 Task: Look for products in the category "Cereal" from Nature's Path only.
Action: Mouse moved to (870, 308)
Screenshot: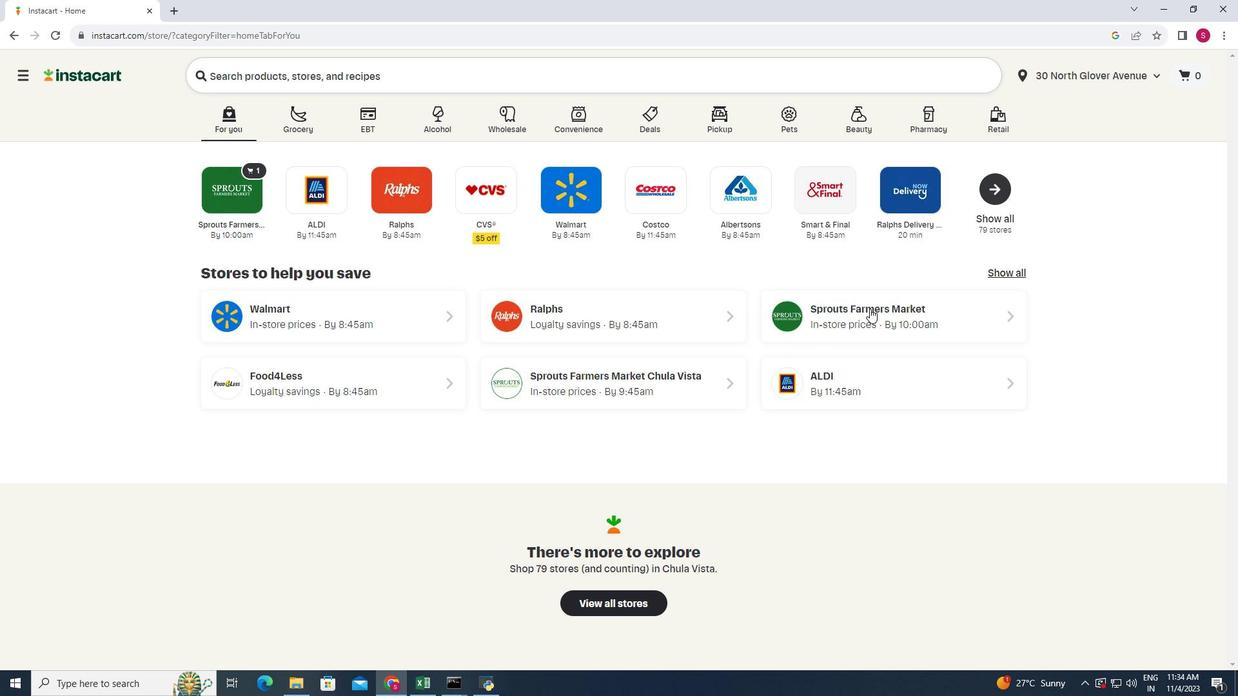 
Action: Mouse pressed left at (870, 308)
Screenshot: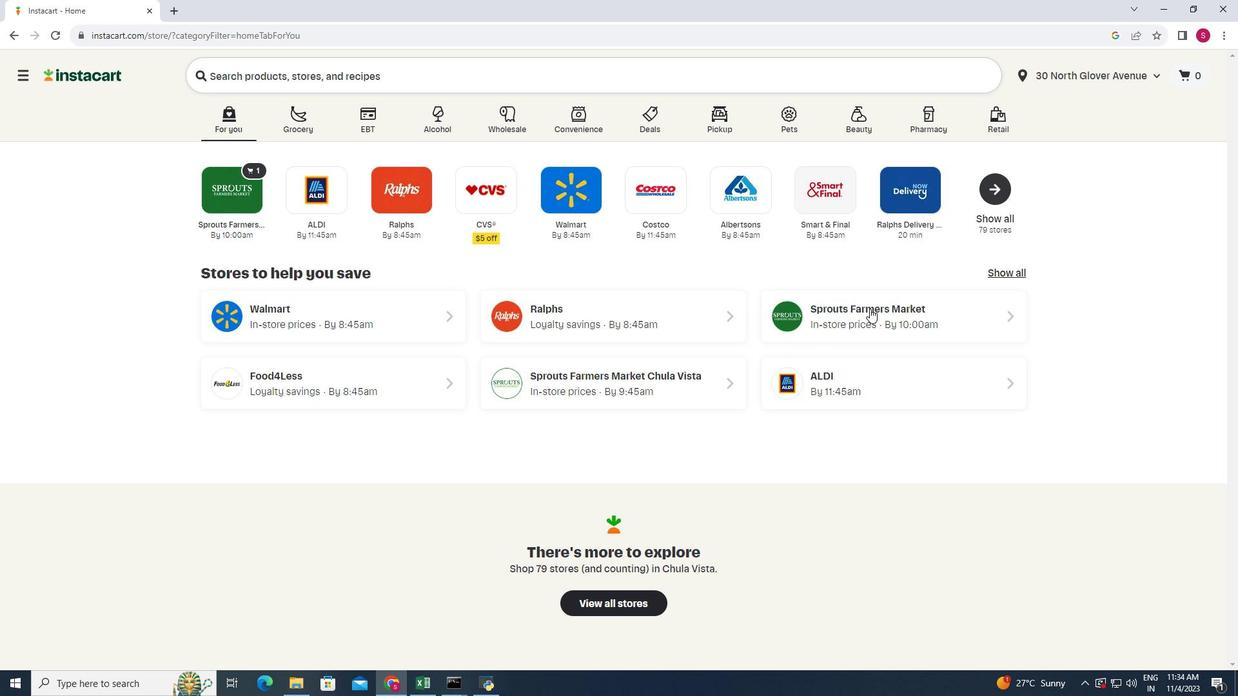 
Action: Mouse moved to (130, 428)
Screenshot: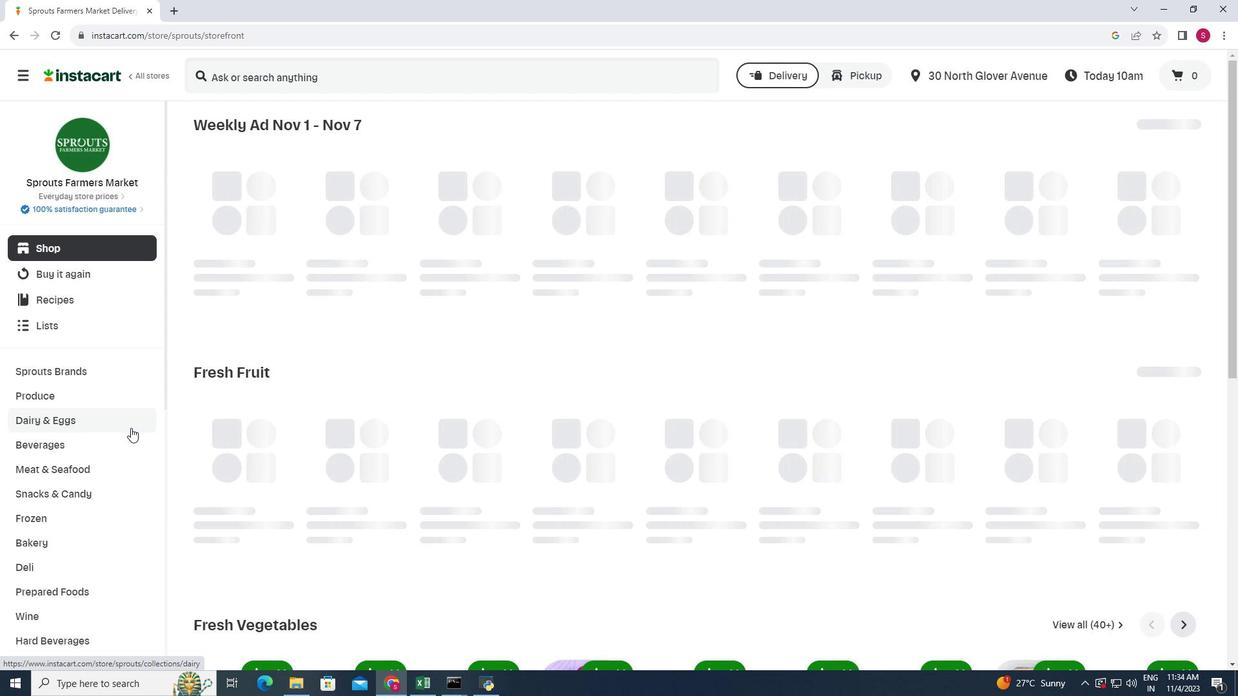 
Action: Mouse scrolled (130, 427) with delta (0, 0)
Screenshot: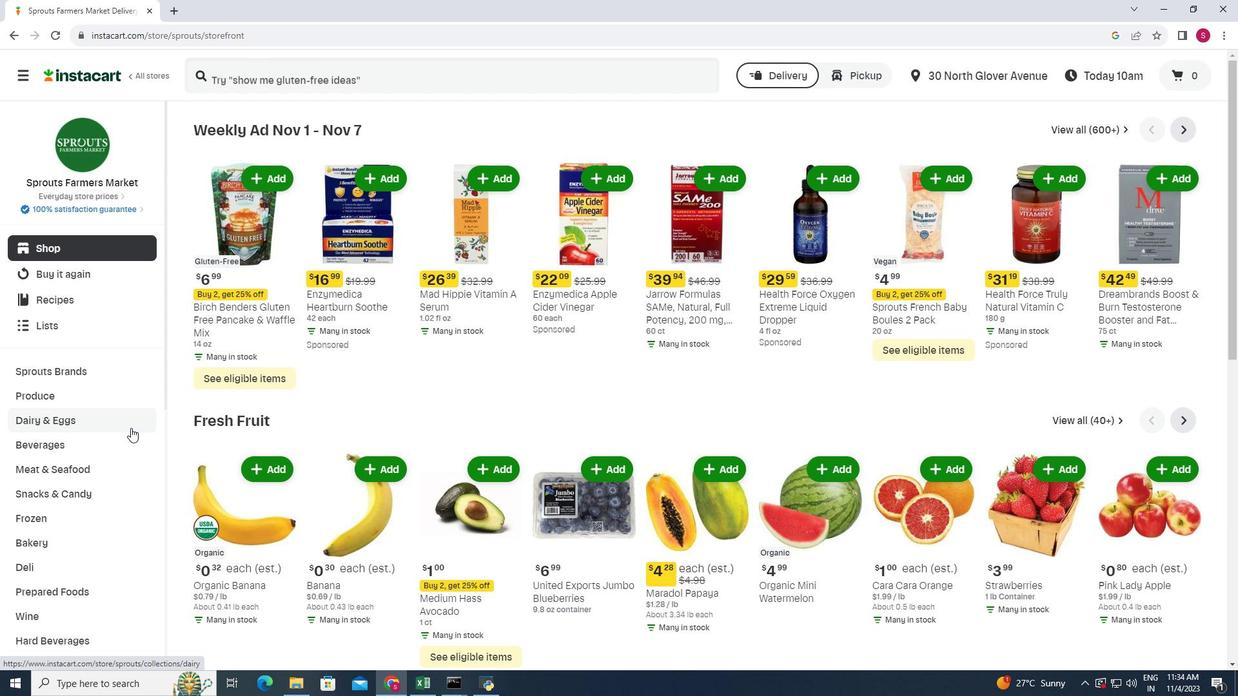
Action: Mouse scrolled (130, 427) with delta (0, 0)
Screenshot: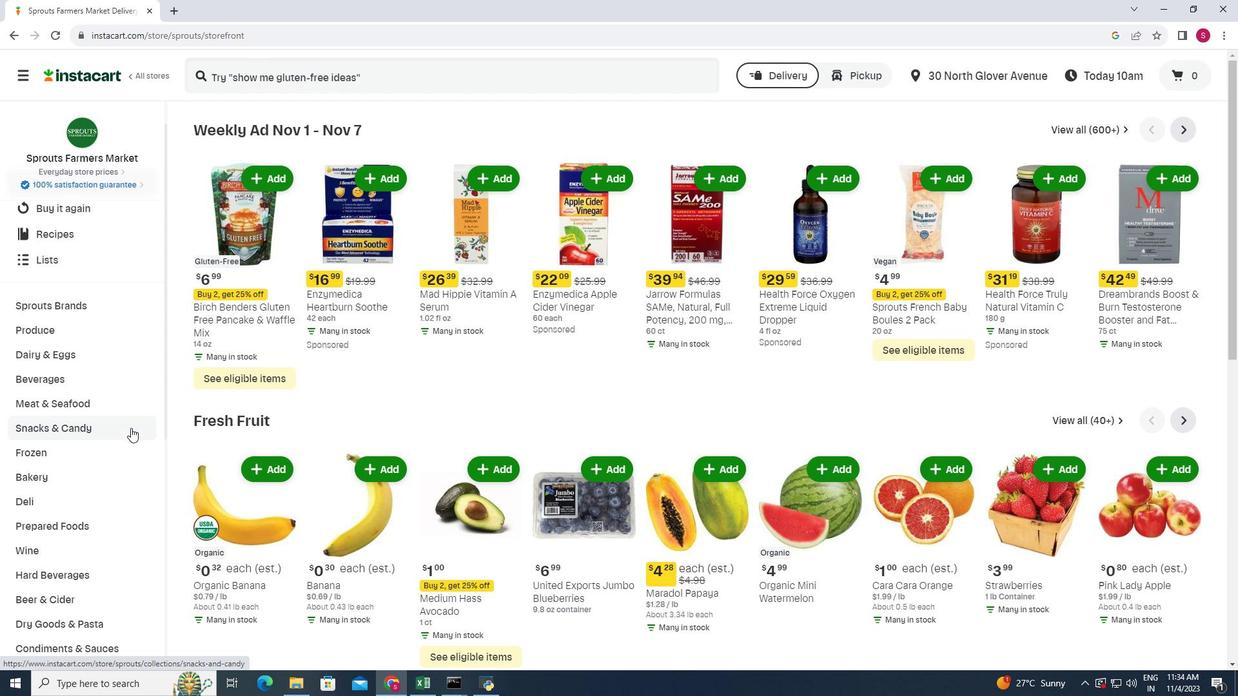 
Action: Mouse scrolled (130, 427) with delta (0, 0)
Screenshot: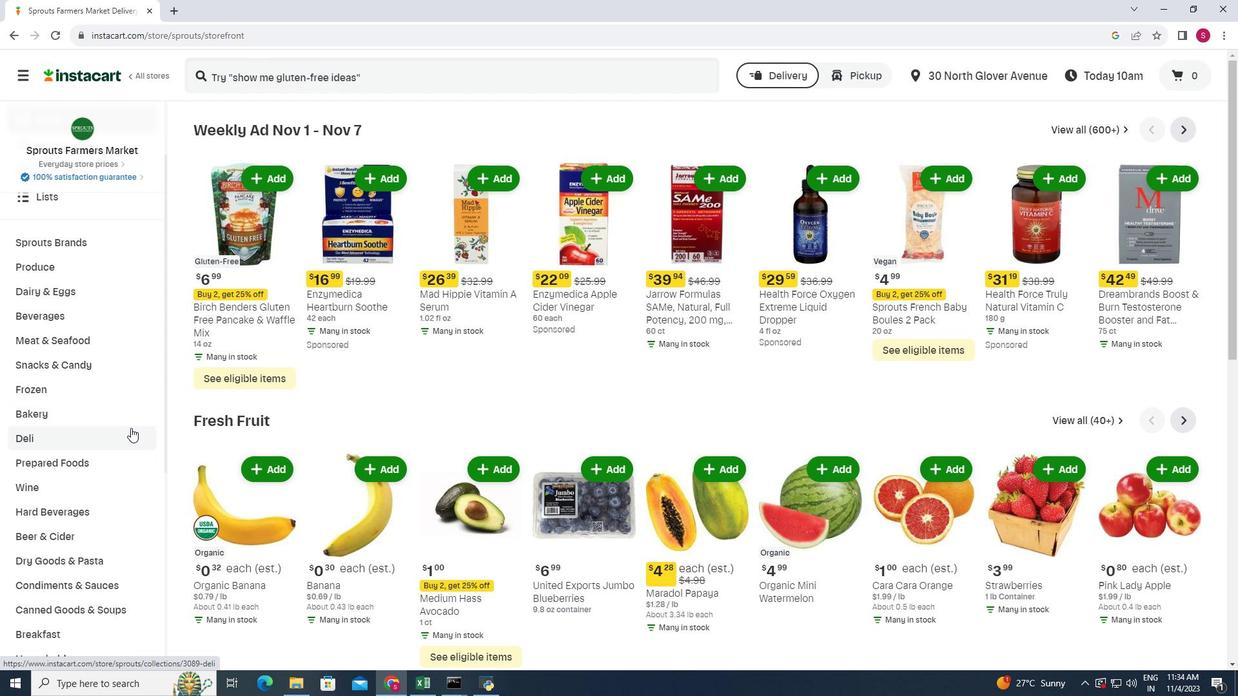 
Action: Mouse scrolled (130, 427) with delta (0, 0)
Screenshot: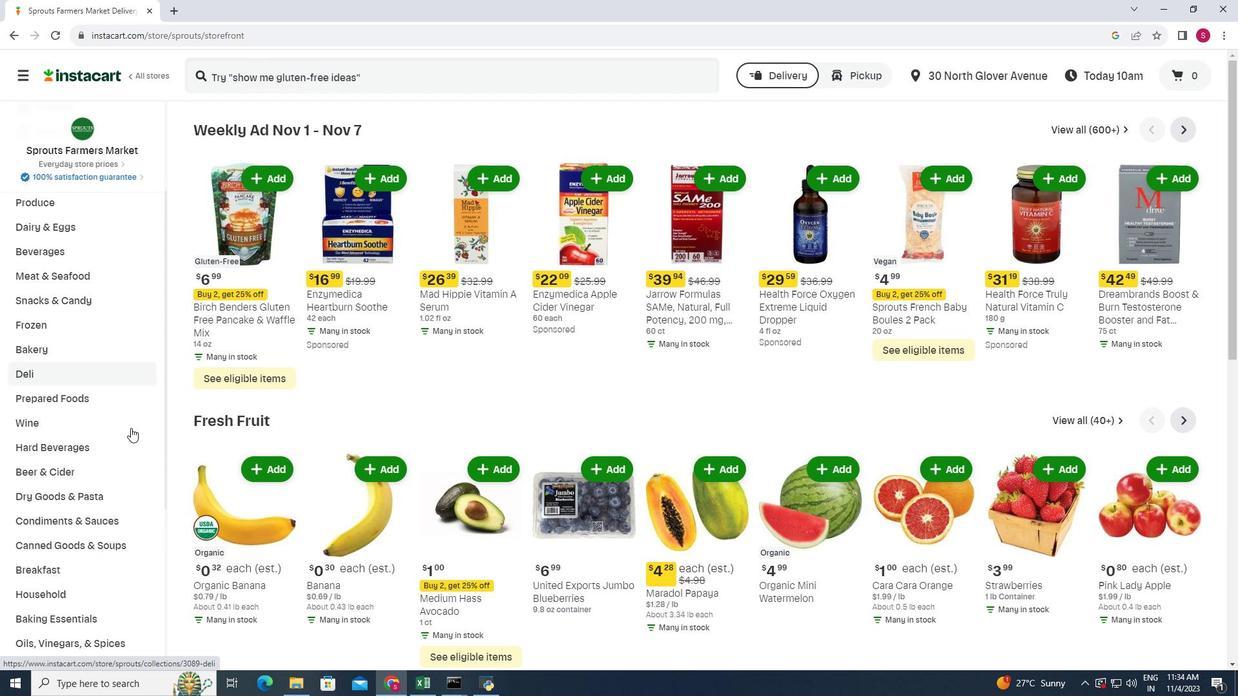 
Action: Mouse moved to (65, 506)
Screenshot: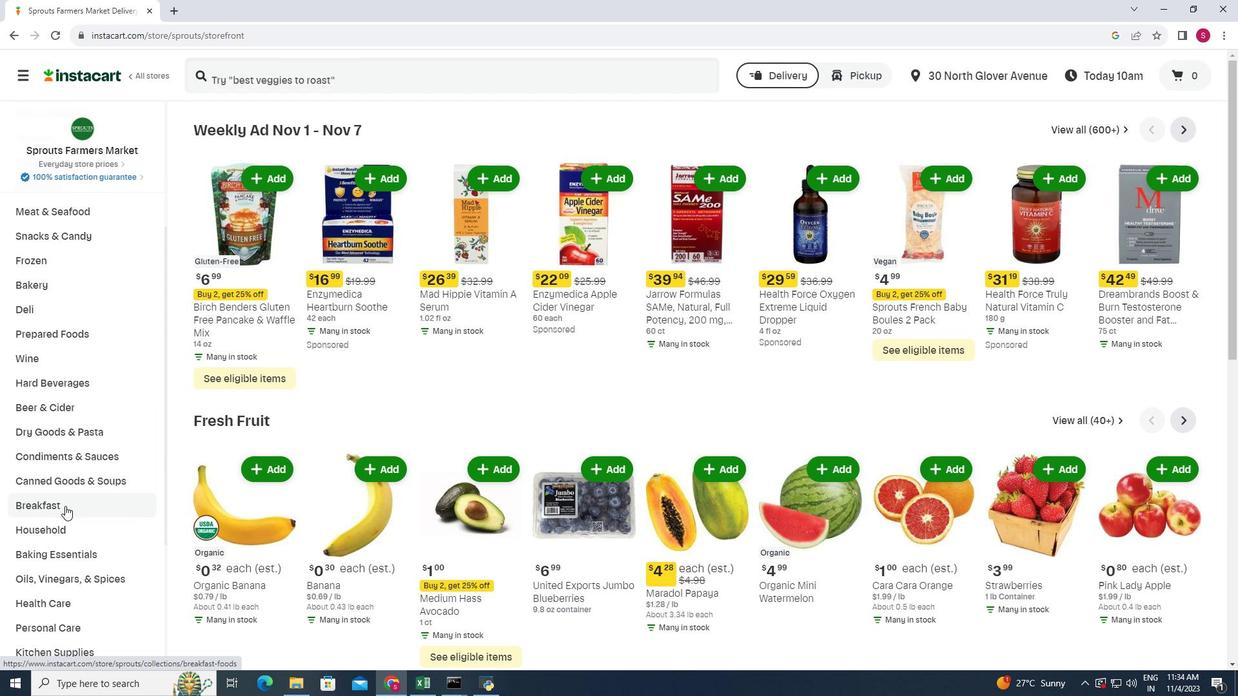
Action: Mouse pressed left at (65, 506)
Screenshot: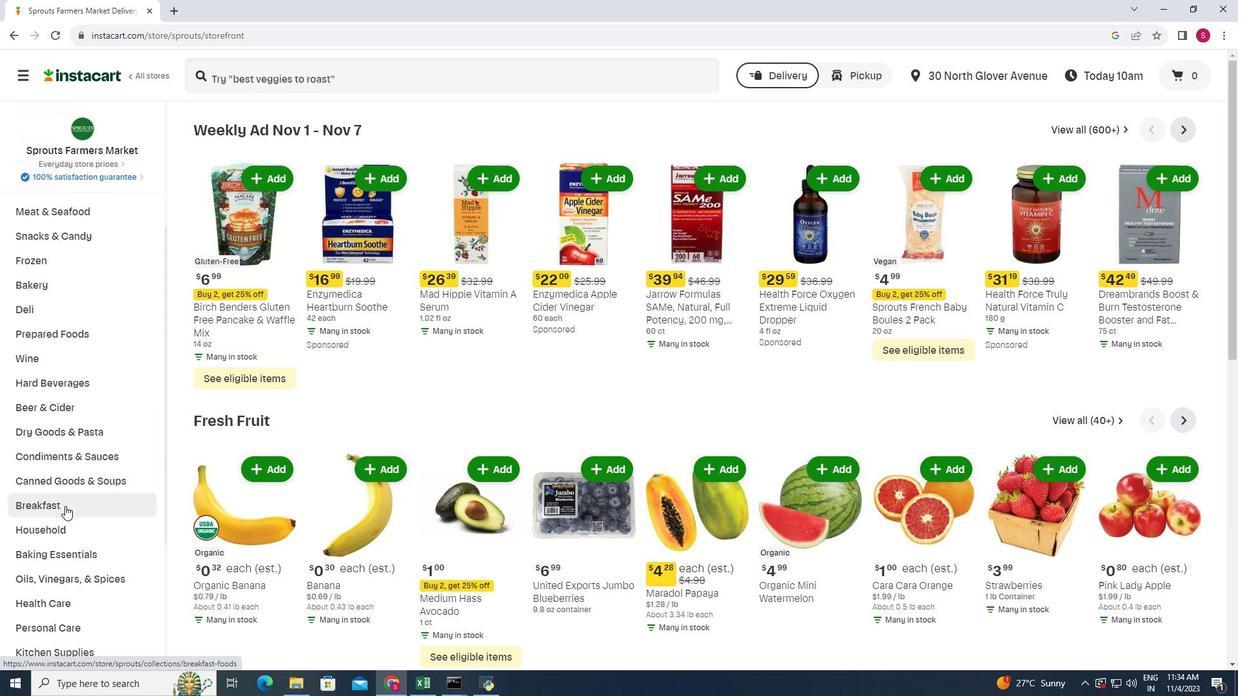 
Action: Mouse moved to (952, 156)
Screenshot: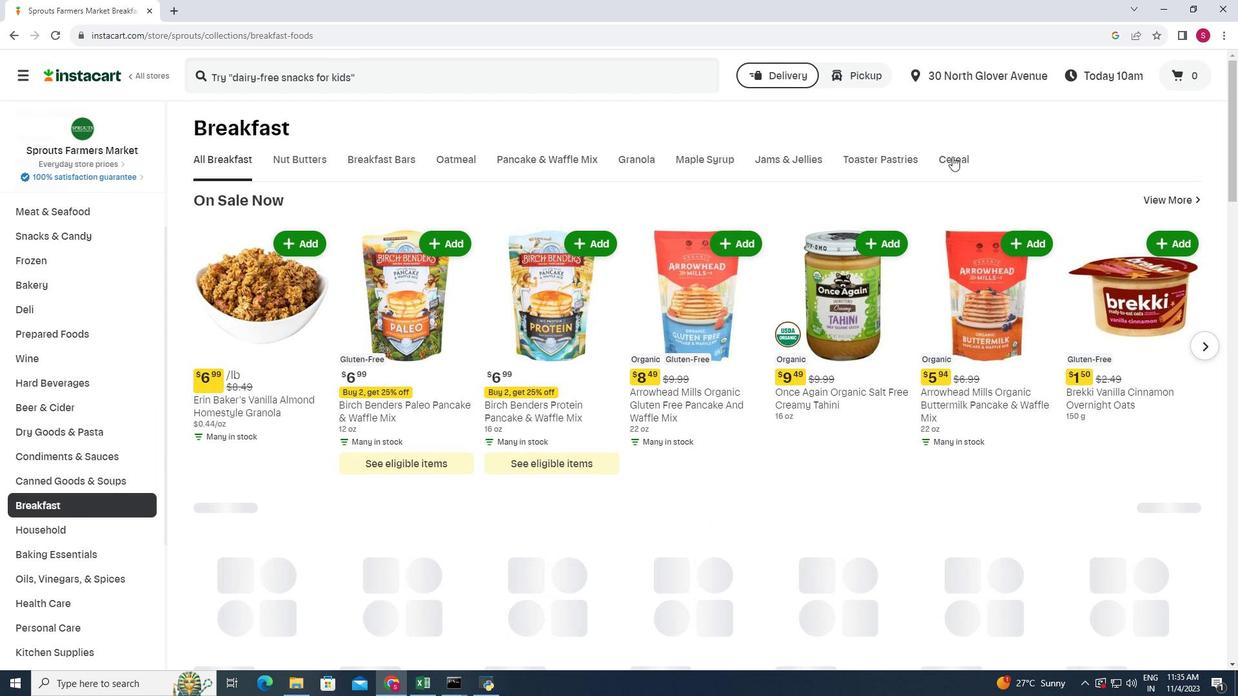 
Action: Mouse pressed left at (952, 156)
Screenshot: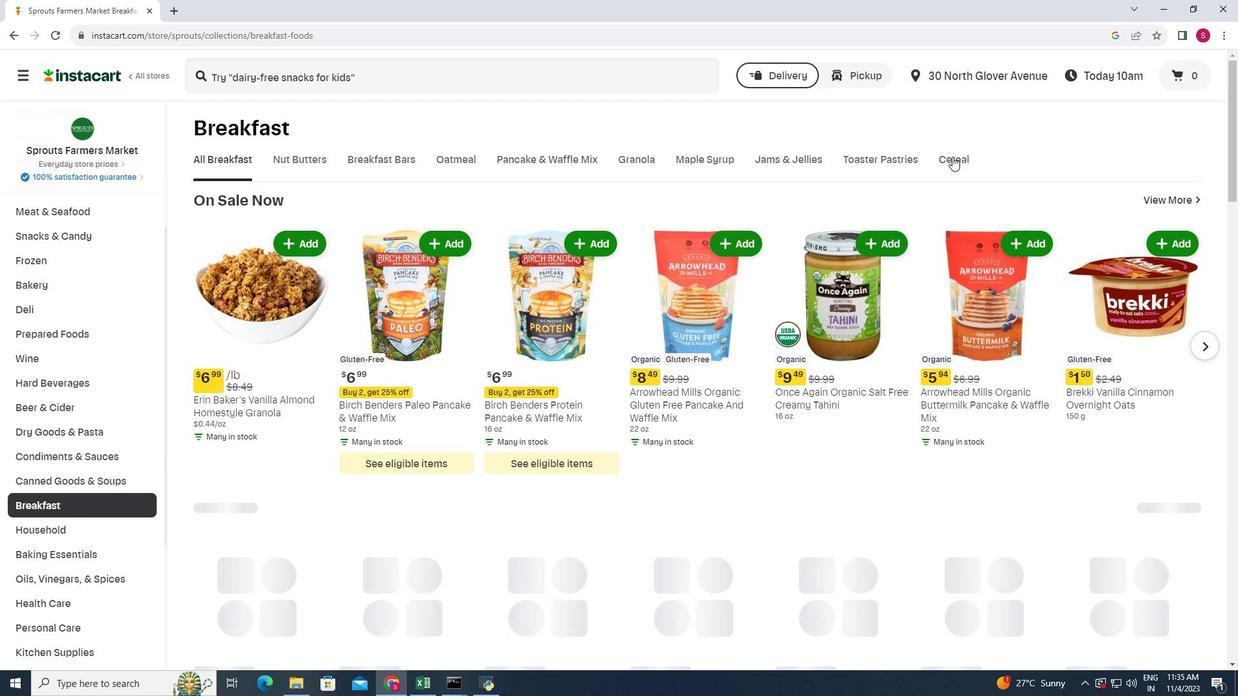 
Action: Mouse moved to (504, 210)
Screenshot: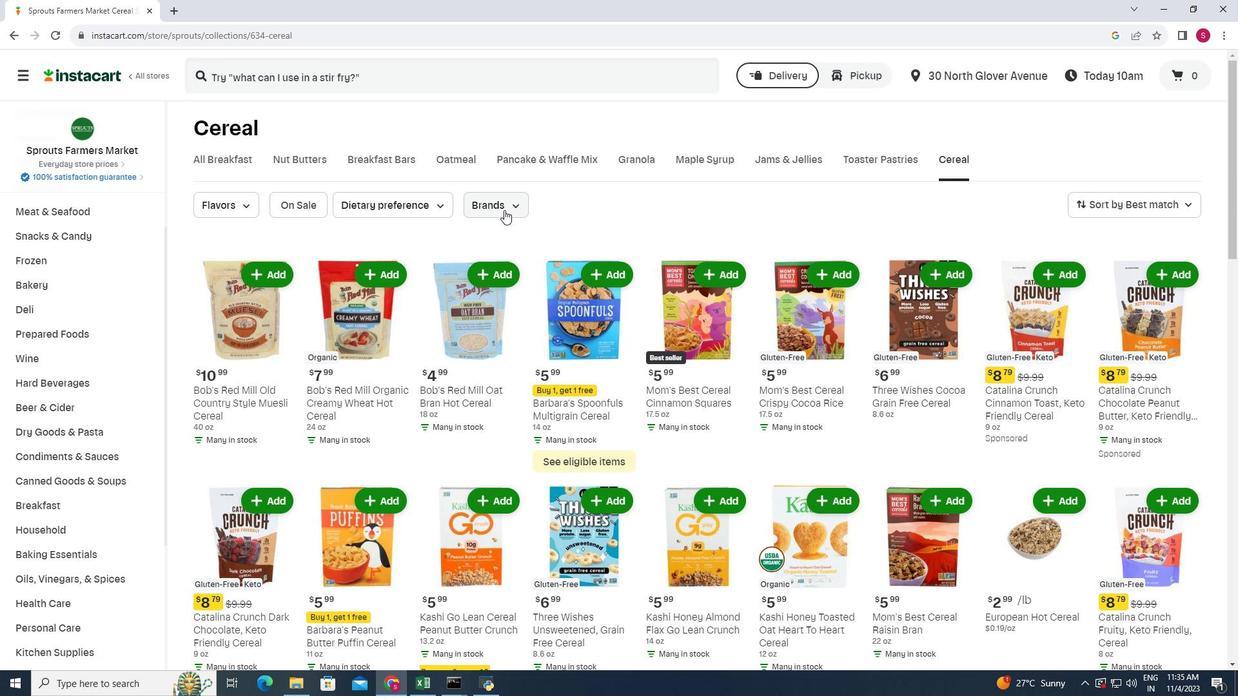 
Action: Mouse pressed left at (504, 210)
Screenshot: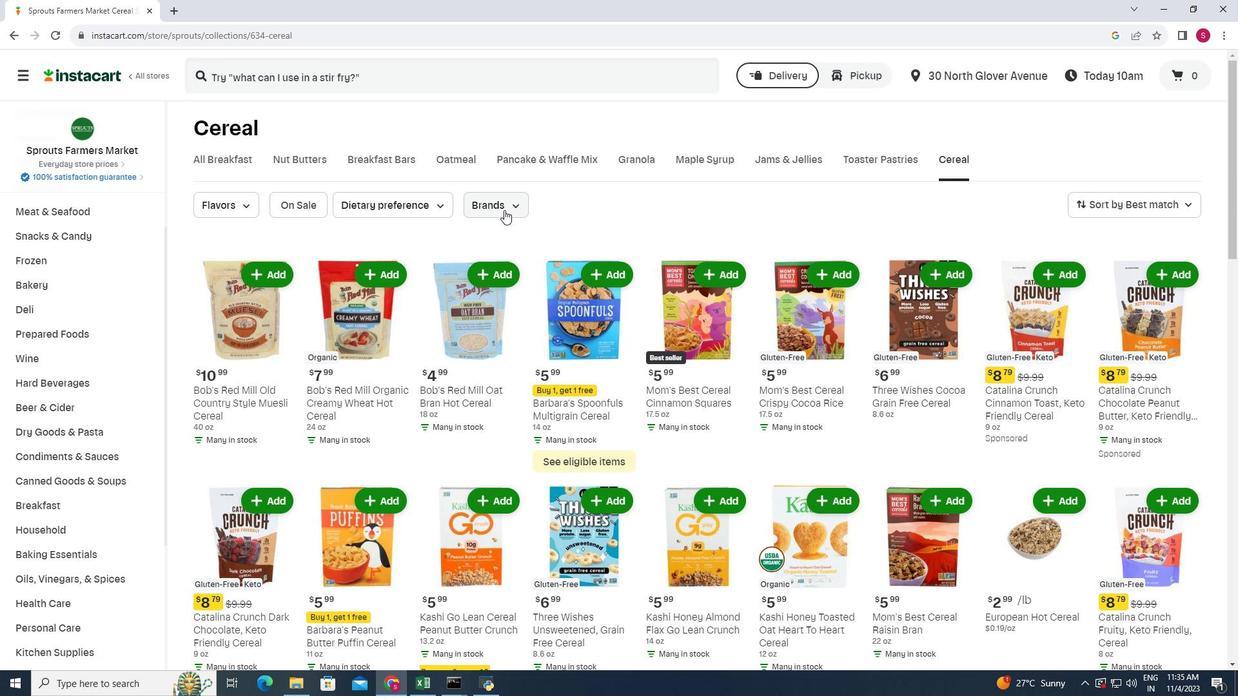 
Action: Mouse moved to (495, 241)
Screenshot: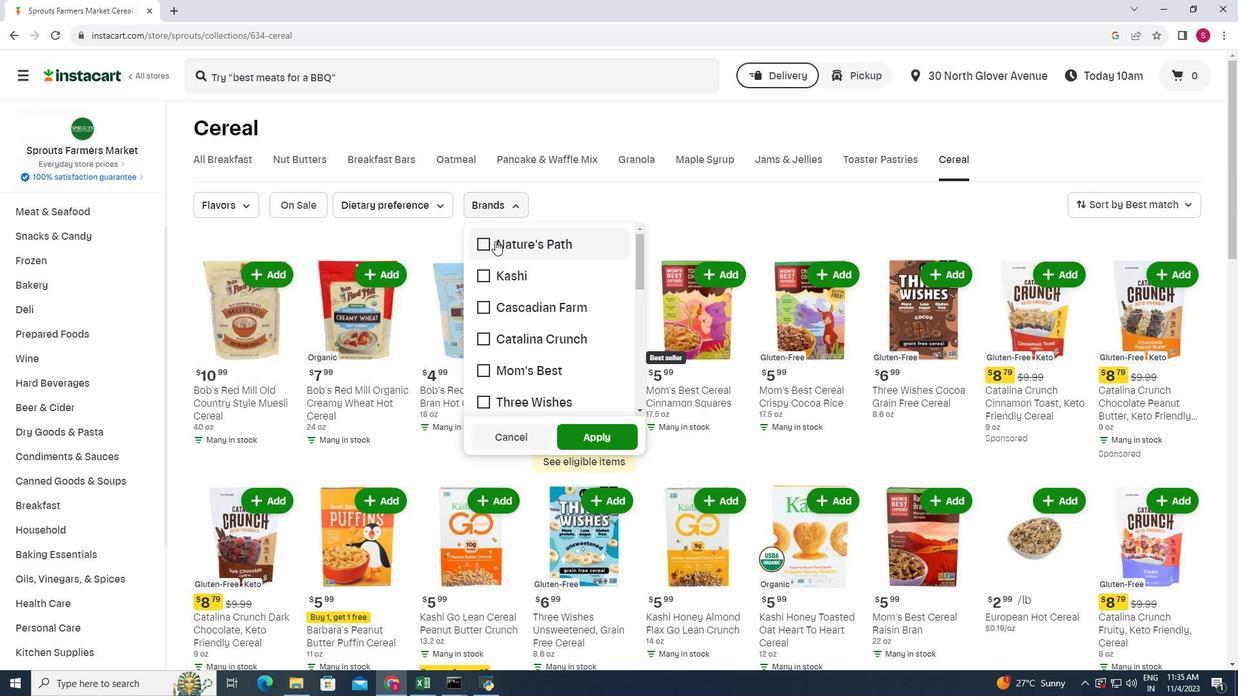 
Action: Mouse pressed left at (495, 241)
Screenshot: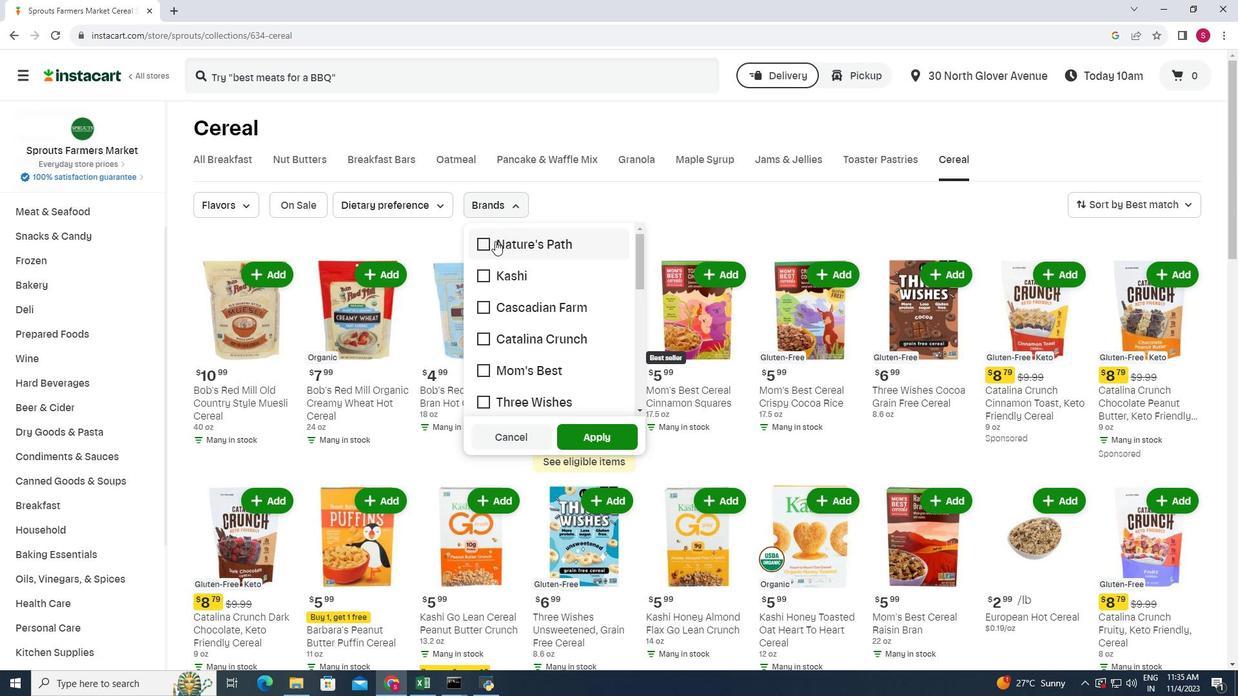 
Action: Mouse moved to (581, 433)
Screenshot: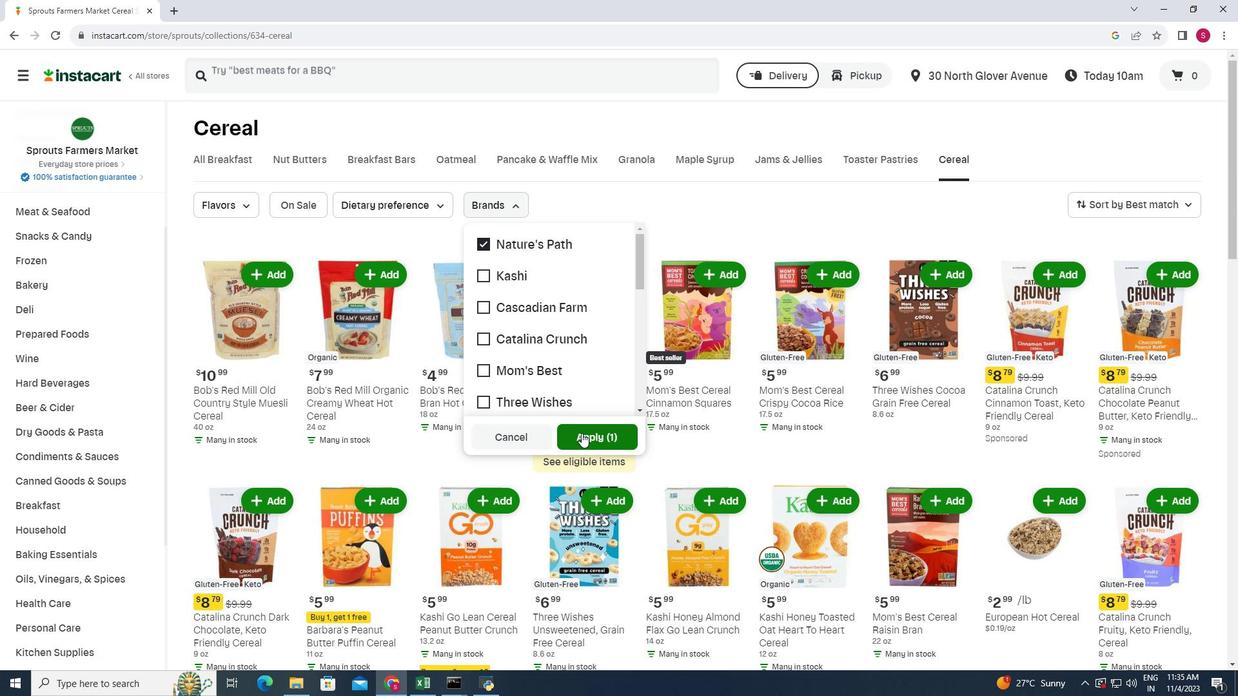 
Action: Mouse pressed left at (581, 433)
Screenshot: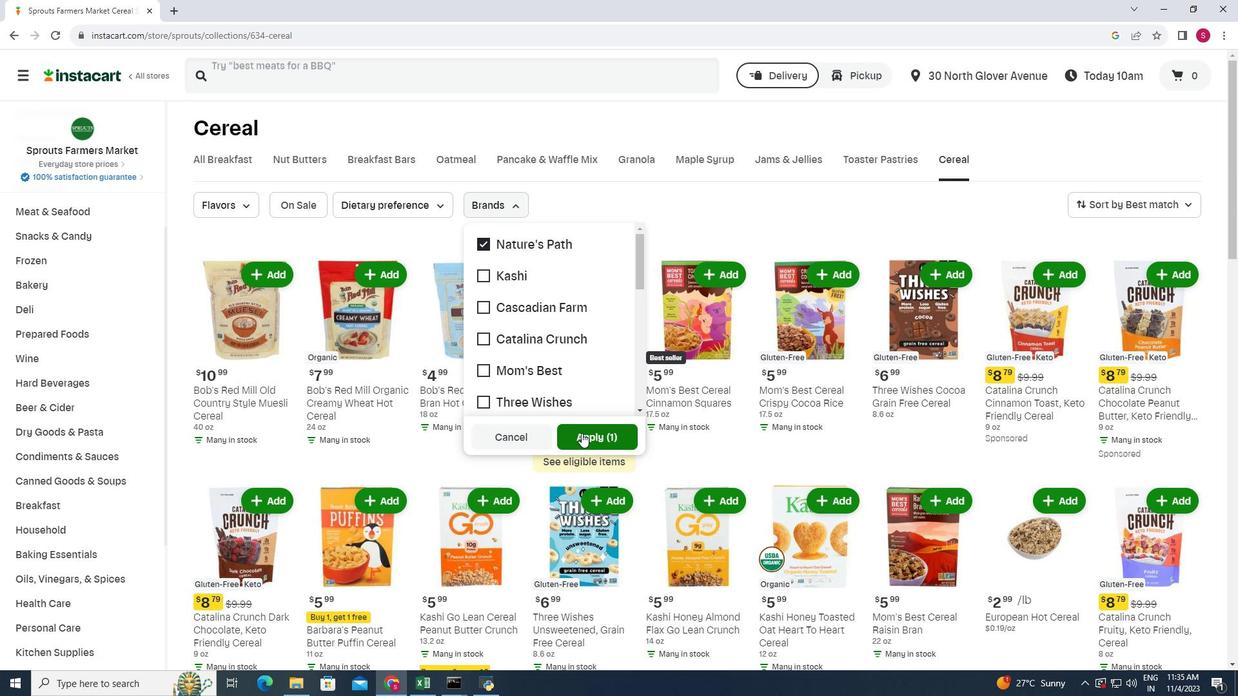 
Action: Mouse moved to (702, 250)
Screenshot: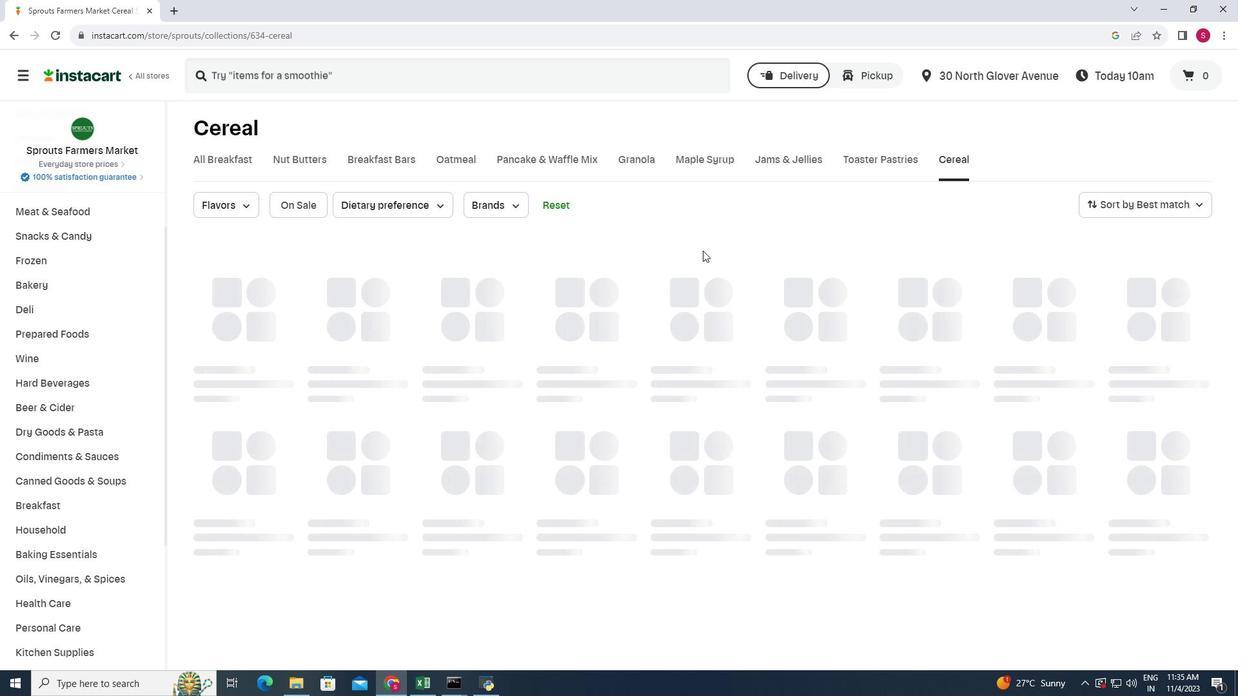 
